 Task: Change the settings to start the week on Monday.
Action: Mouse moved to (805, 84)
Screenshot: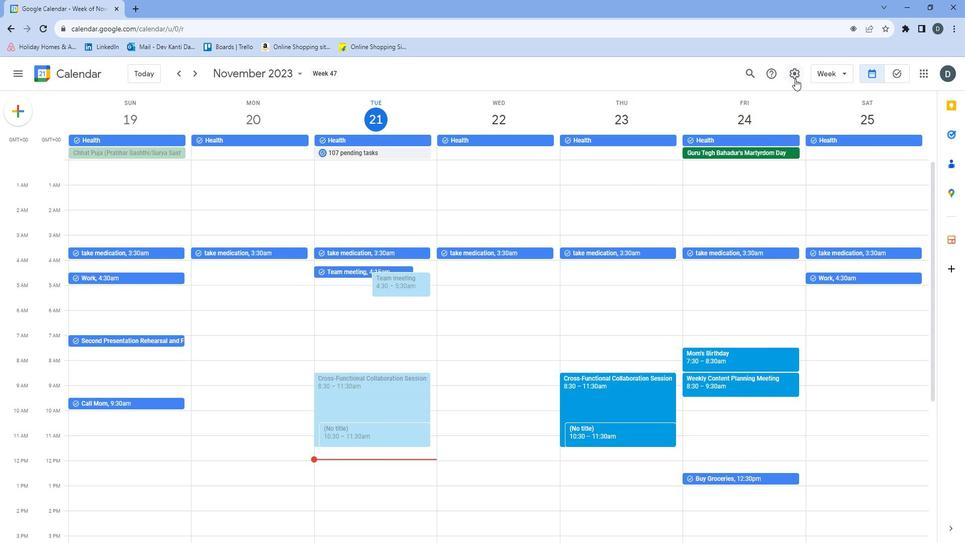 
Action: Mouse pressed left at (805, 84)
Screenshot: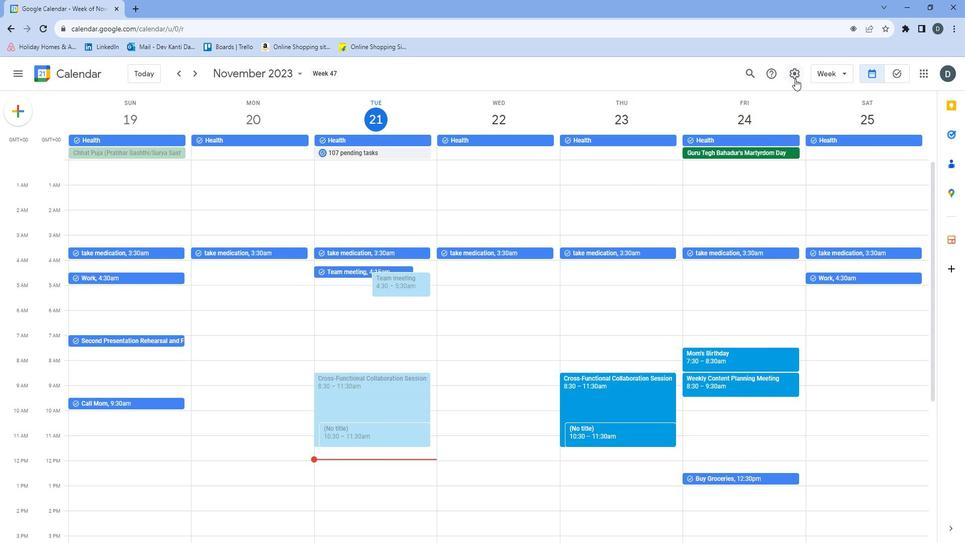 
Action: Mouse moved to (809, 101)
Screenshot: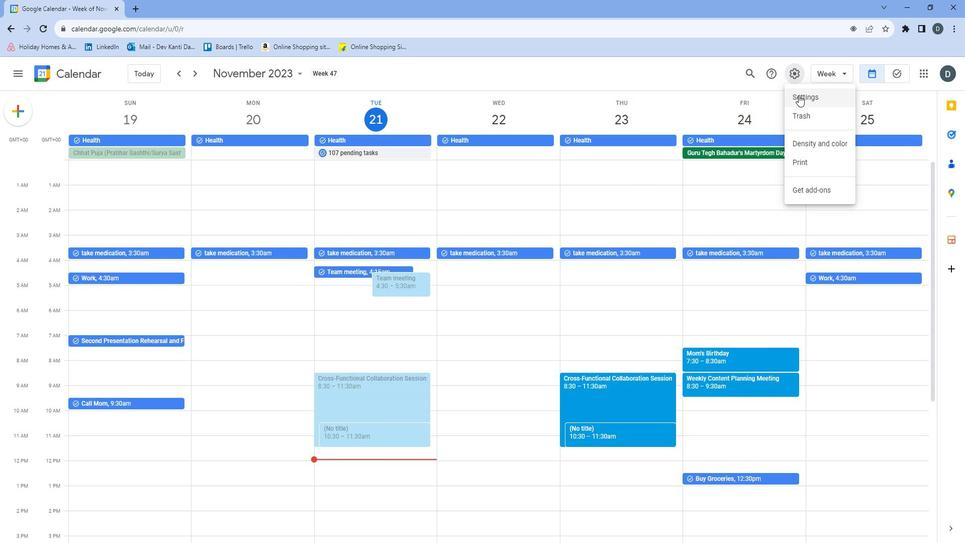 
Action: Mouse pressed left at (809, 101)
Screenshot: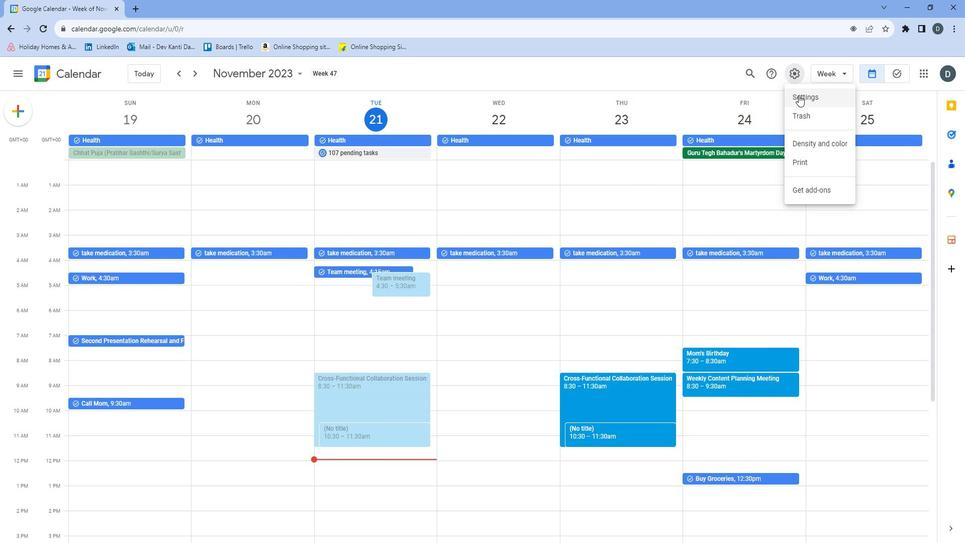 
Action: Mouse moved to (508, 241)
Screenshot: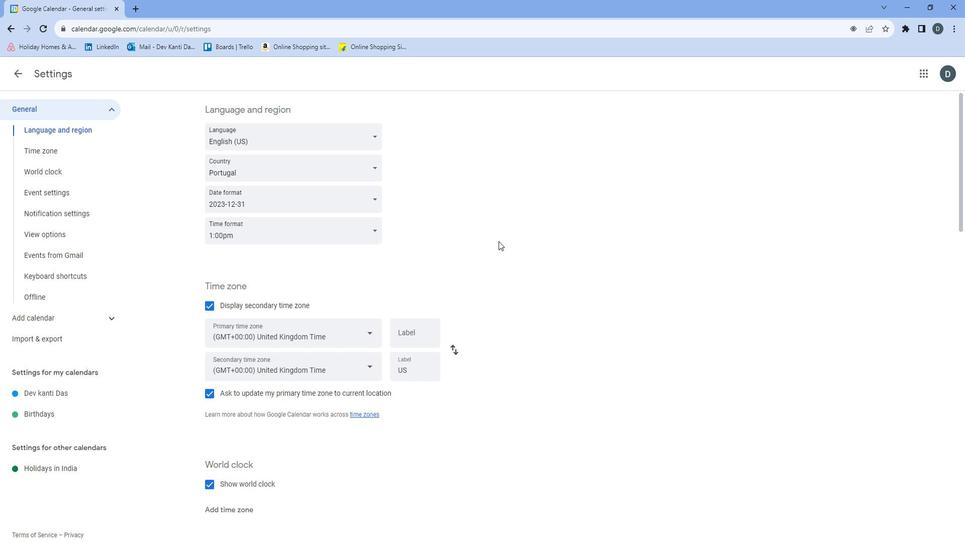 
Action: Mouse scrolled (508, 241) with delta (0, 0)
Screenshot: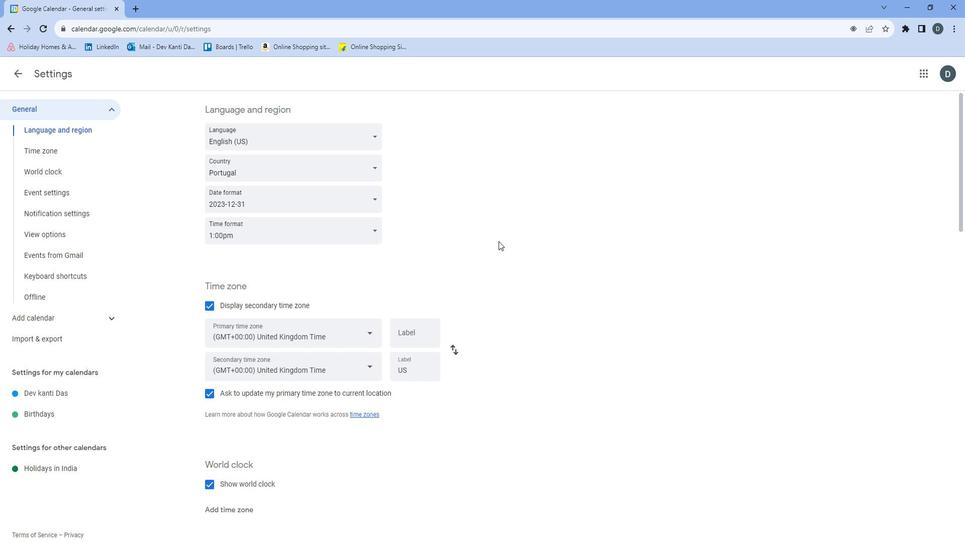 
Action: Mouse scrolled (508, 241) with delta (0, 0)
Screenshot: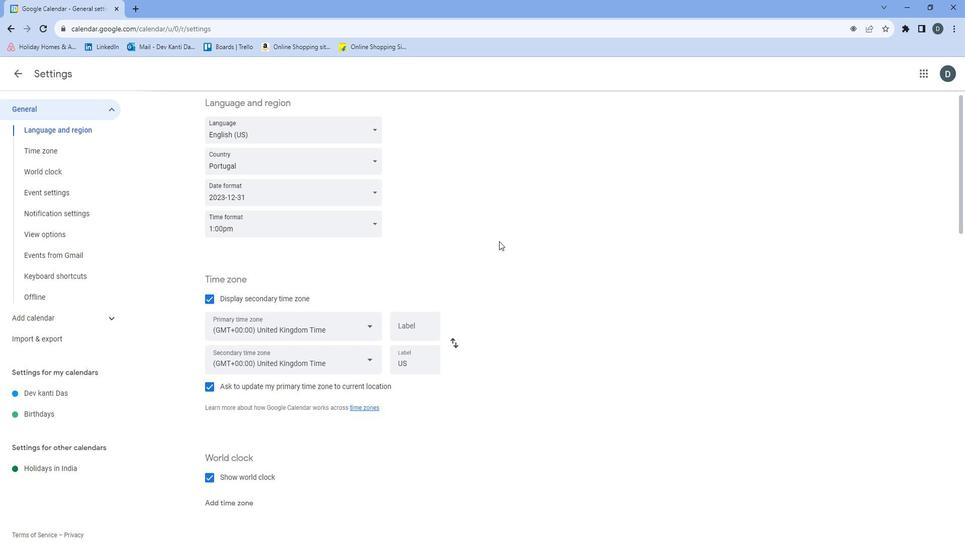 
Action: Mouse scrolled (508, 241) with delta (0, 0)
Screenshot: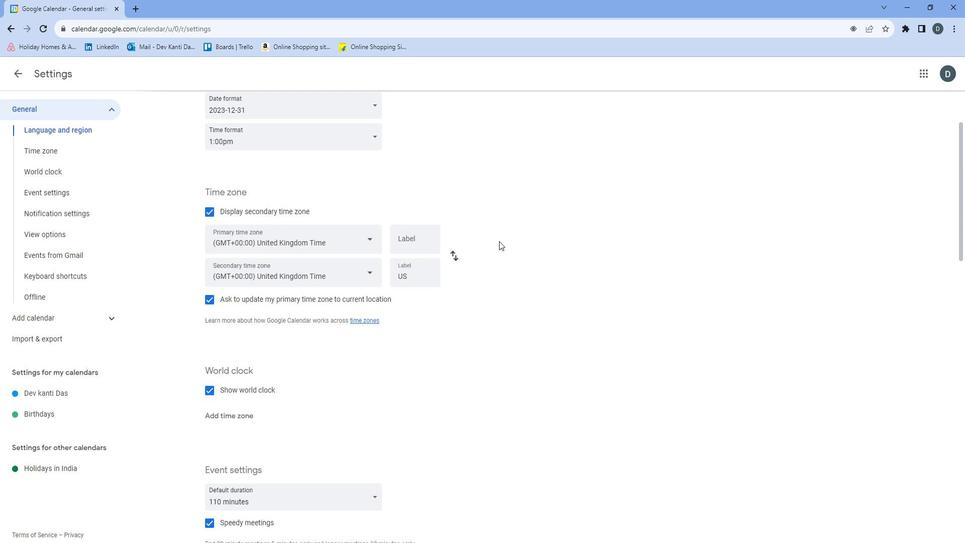 
Action: Mouse scrolled (508, 241) with delta (0, 0)
Screenshot: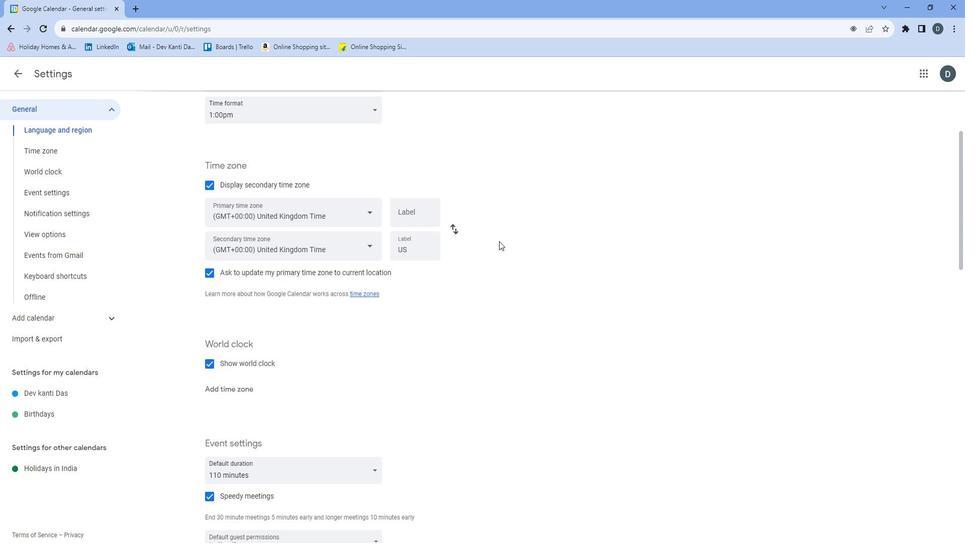 
Action: Mouse scrolled (508, 241) with delta (0, 0)
Screenshot: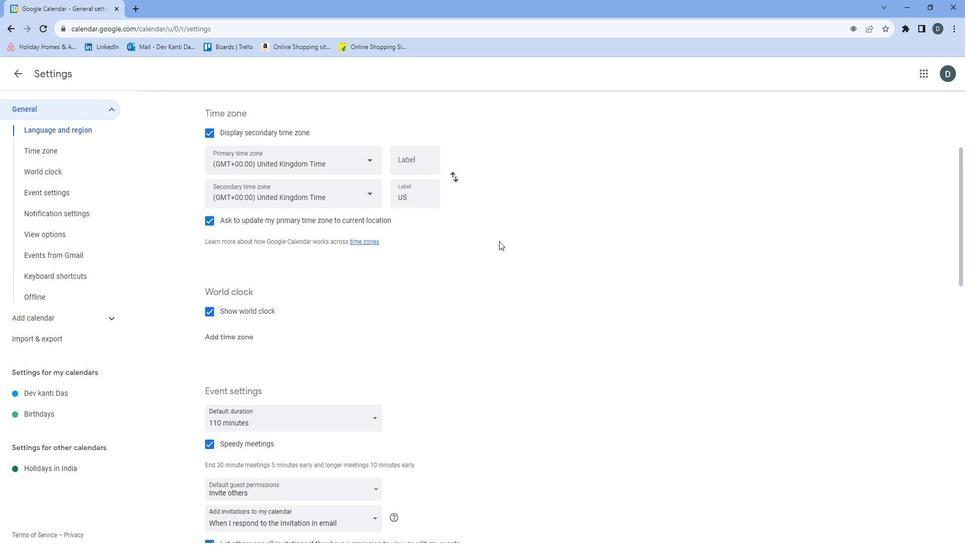 
Action: Mouse moved to (508, 242)
Screenshot: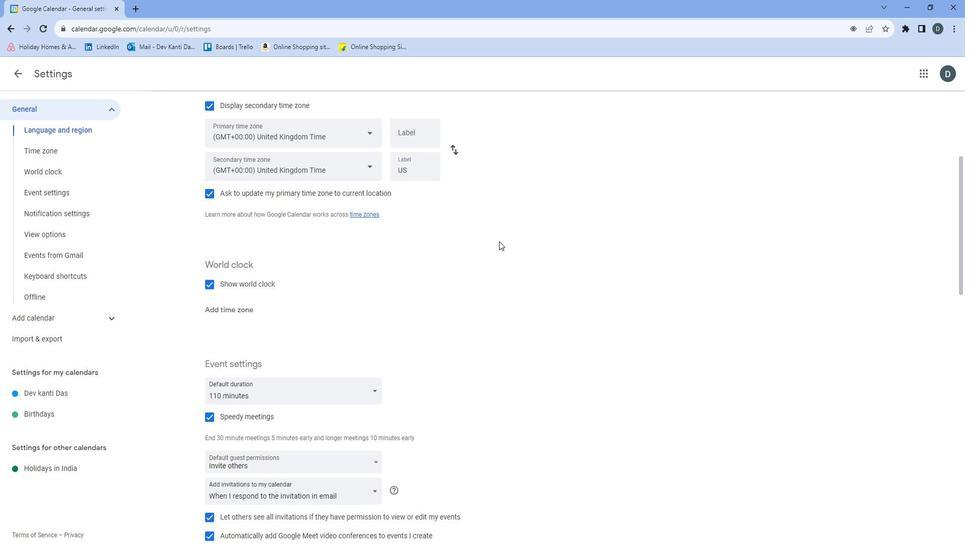 
Action: Mouse scrolled (508, 241) with delta (0, 0)
Screenshot: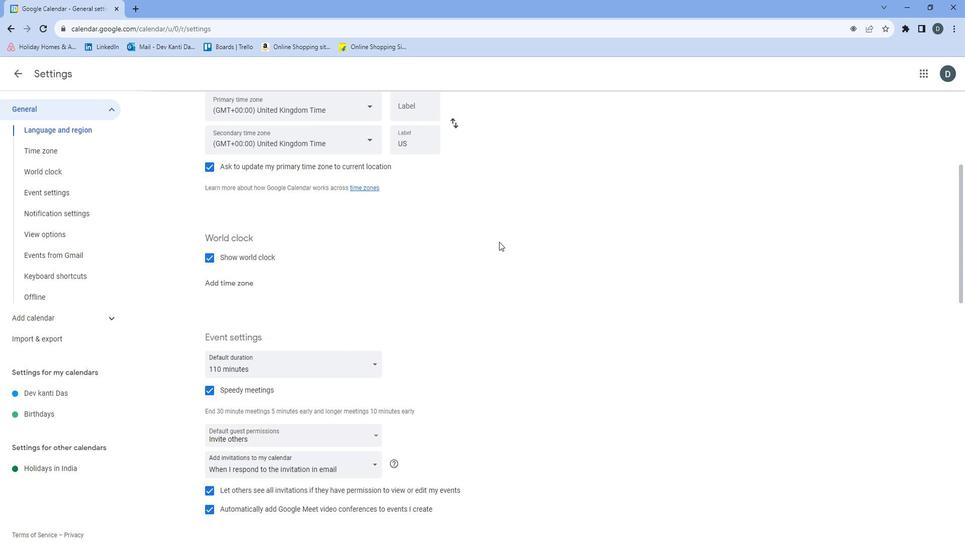 
Action: Mouse moved to (508, 244)
Screenshot: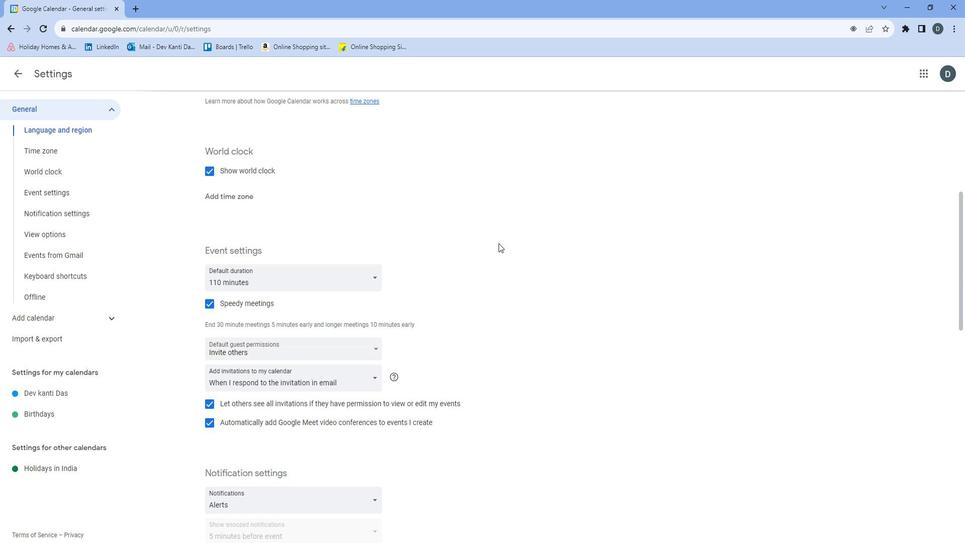 
Action: Mouse scrolled (508, 243) with delta (0, 0)
Screenshot: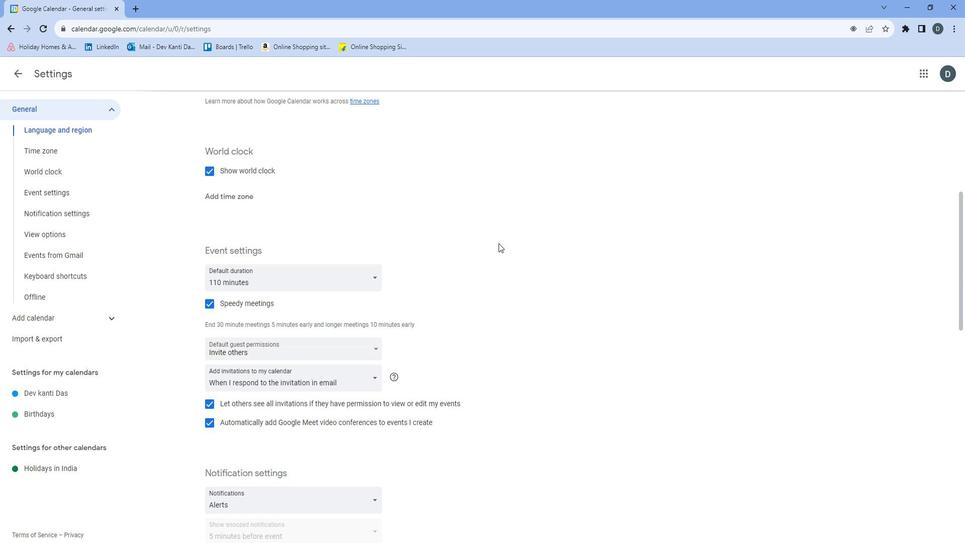 
Action: Mouse moved to (507, 244)
Screenshot: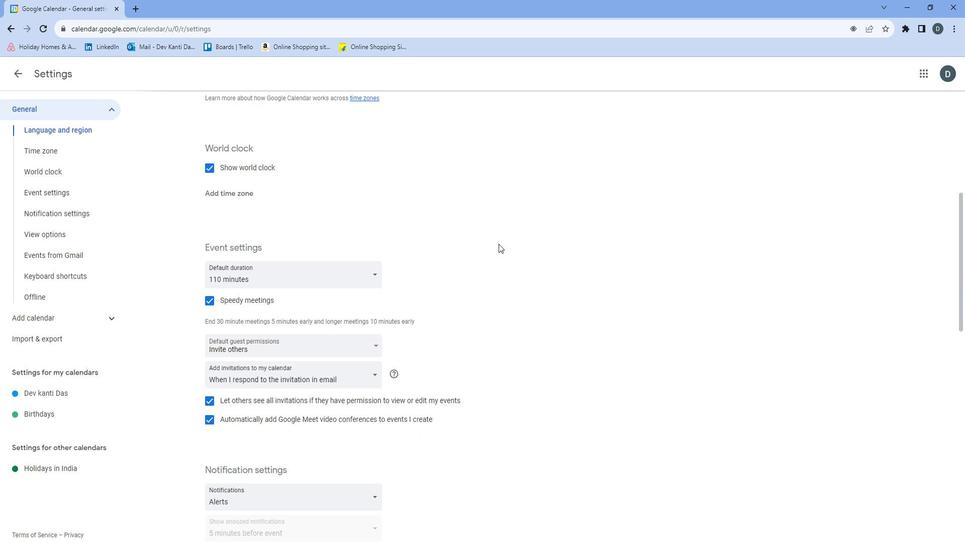 
Action: Mouse scrolled (507, 244) with delta (0, 0)
Screenshot: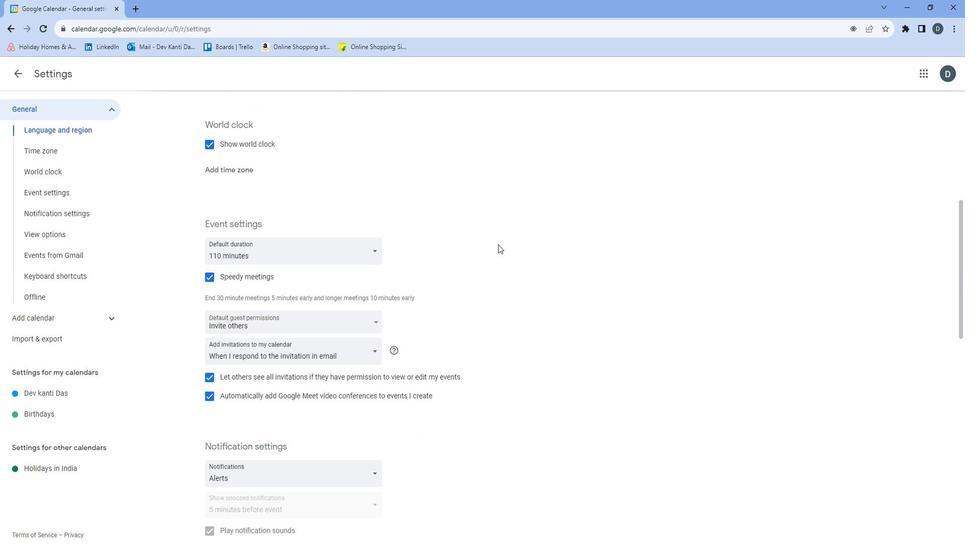 
Action: Mouse moved to (507, 245)
Screenshot: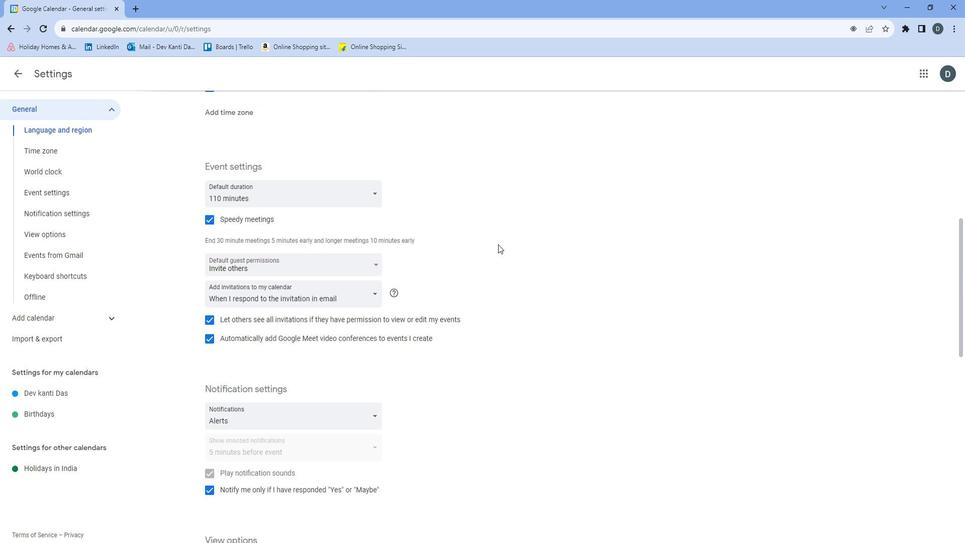 
Action: Mouse scrolled (507, 244) with delta (0, 0)
Screenshot: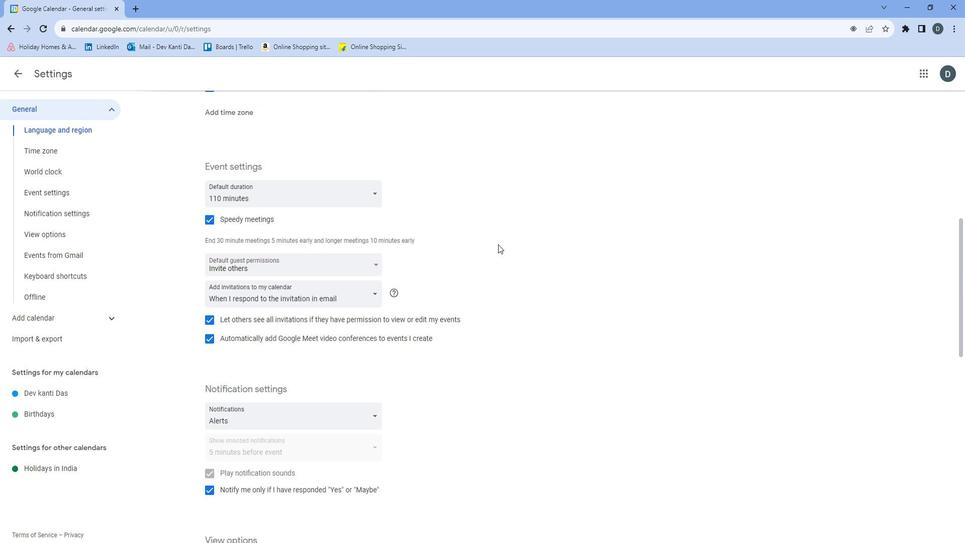 
Action: Mouse scrolled (507, 244) with delta (0, 0)
Screenshot: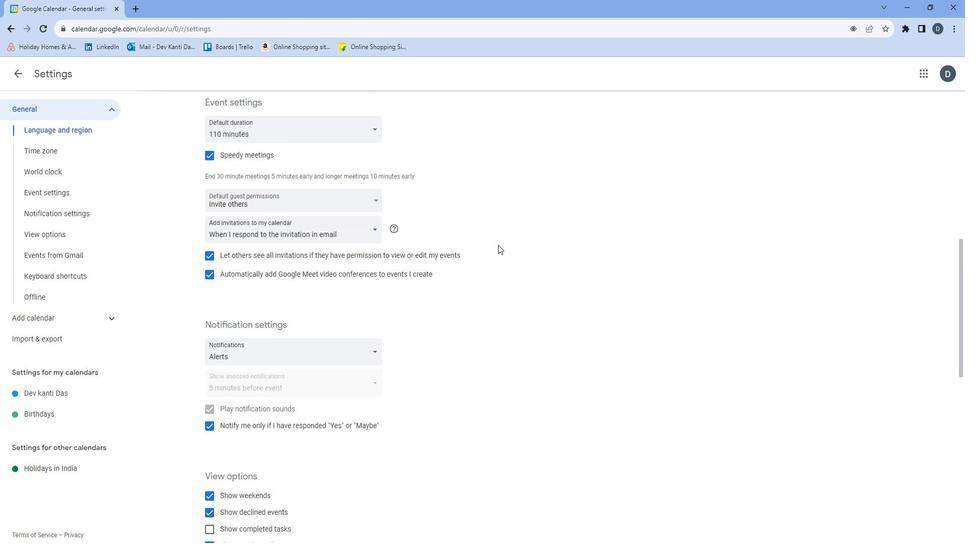 
Action: Mouse moved to (506, 245)
Screenshot: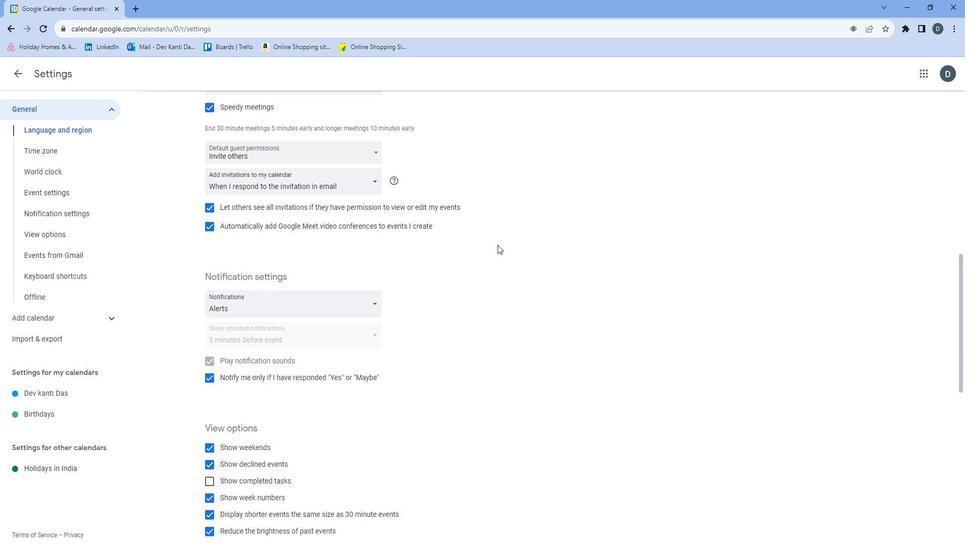 
Action: Mouse scrolled (506, 244) with delta (0, 0)
Screenshot: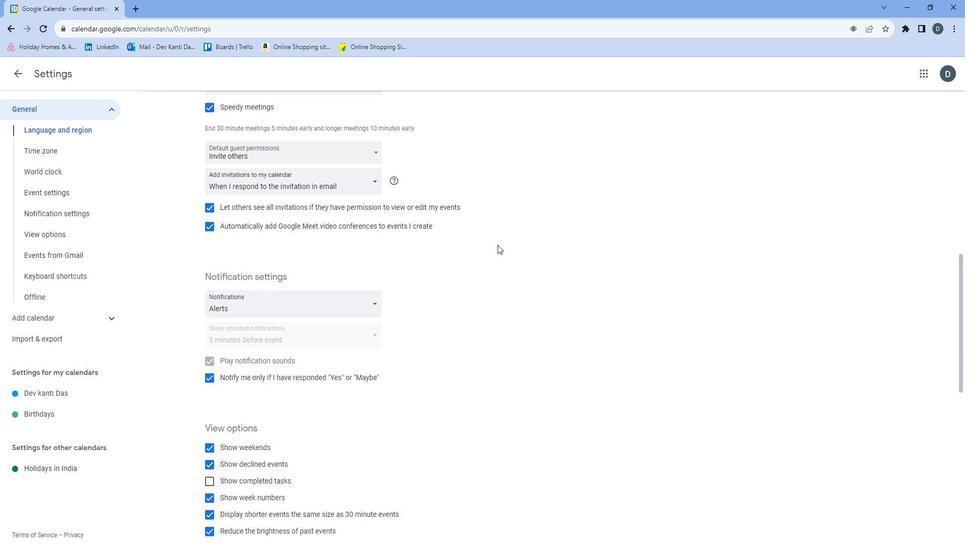 
Action: Mouse moved to (505, 245)
Screenshot: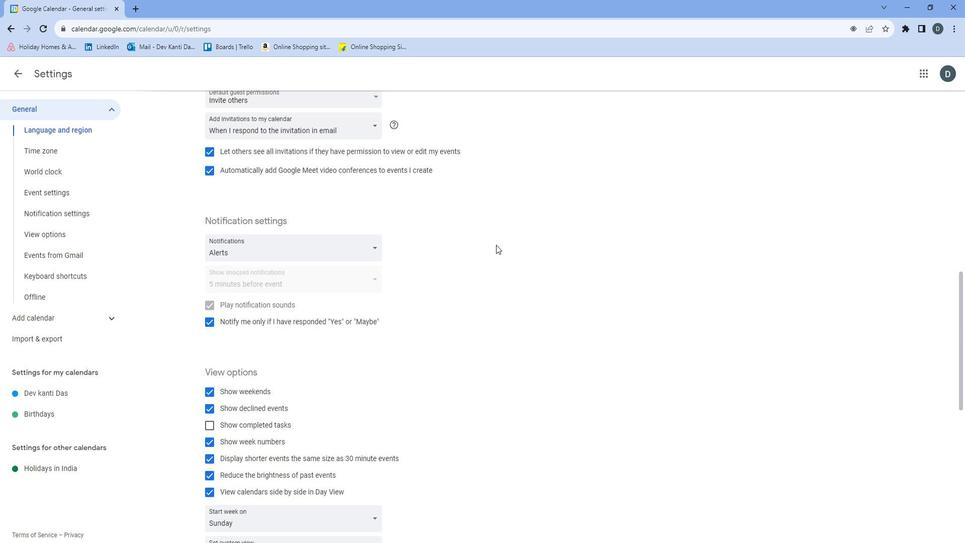 
Action: Mouse scrolled (505, 244) with delta (0, 0)
Screenshot: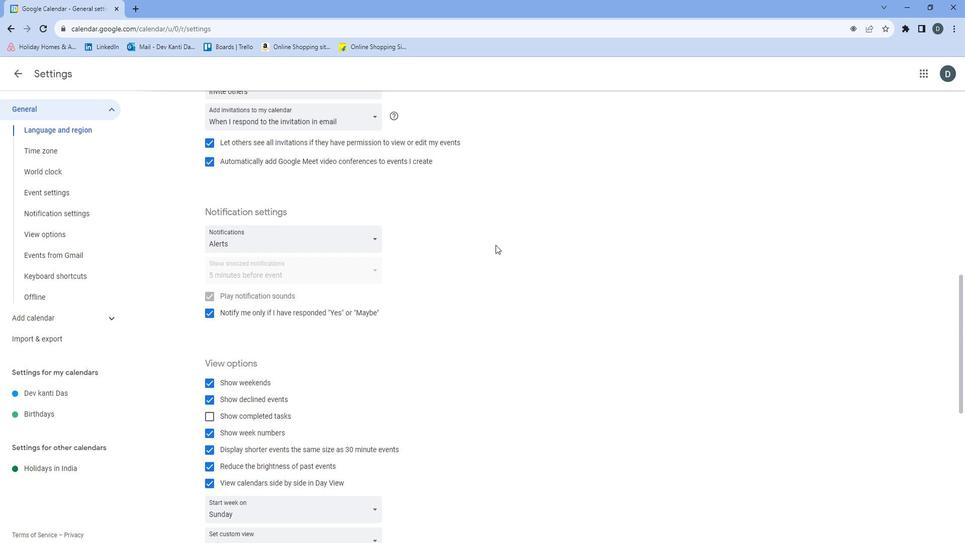 
Action: Mouse moved to (502, 244)
Screenshot: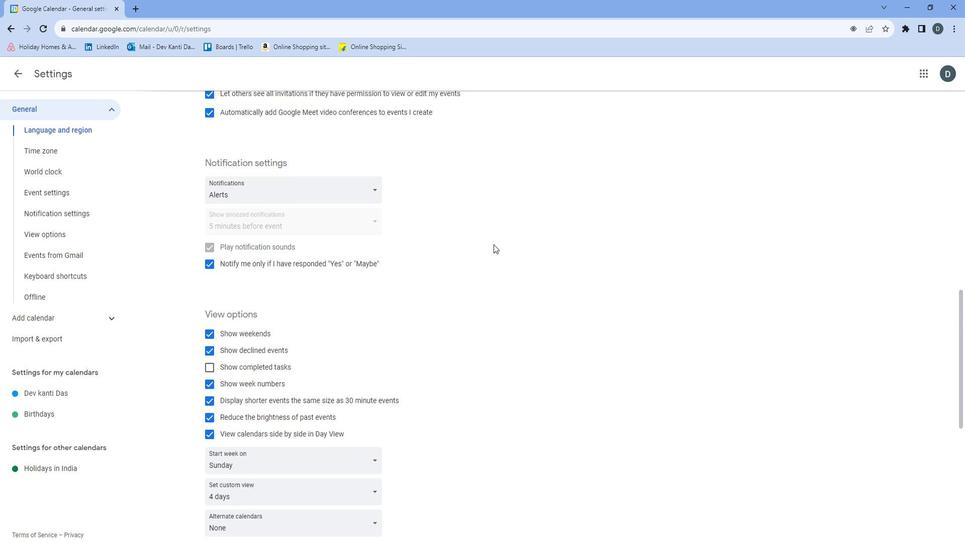 
Action: Mouse scrolled (502, 243) with delta (0, 0)
Screenshot: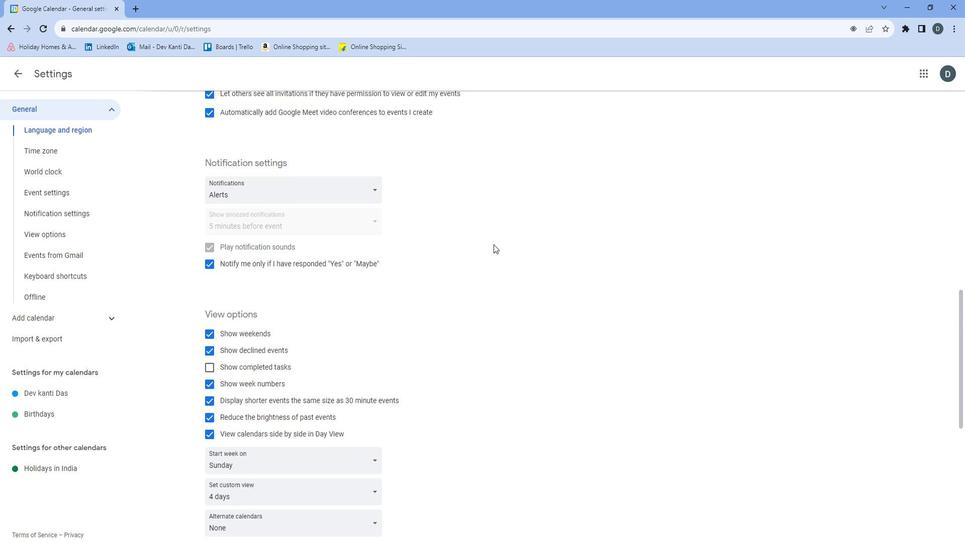 
Action: Mouse moved to (498, 243)
Screenshot: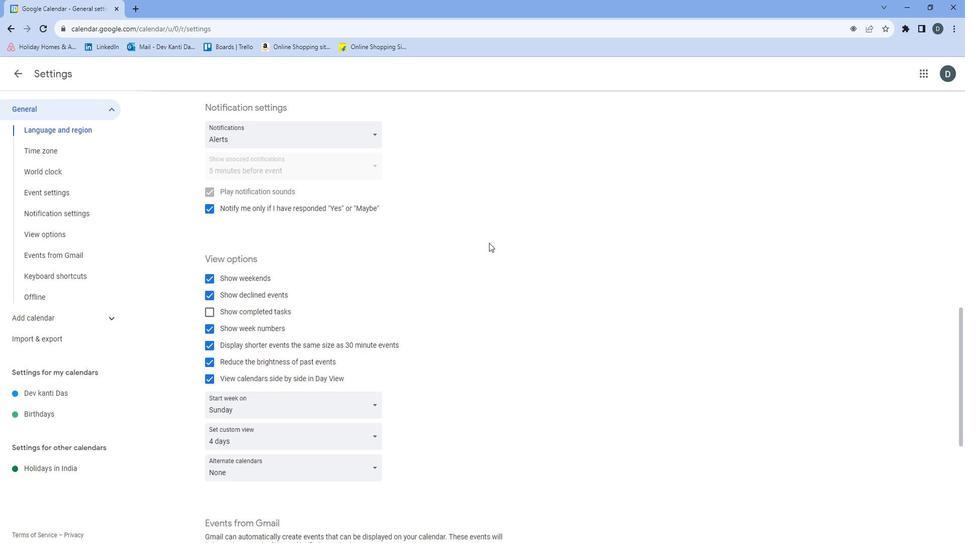 
Action: Mouse scrolled (498, 242) with delta (0, 0)
Screenshot: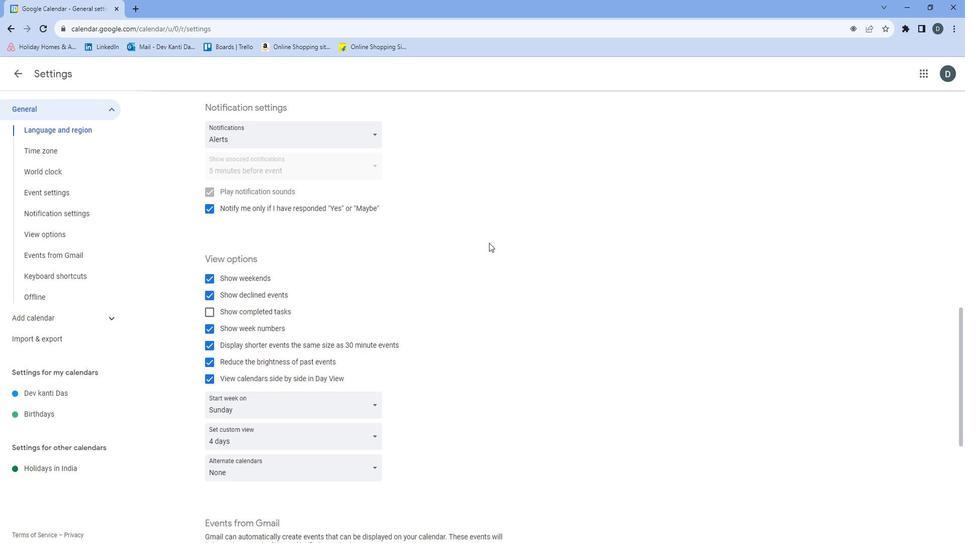 
Action: Mouse moved to (373, 354)
Screenshot: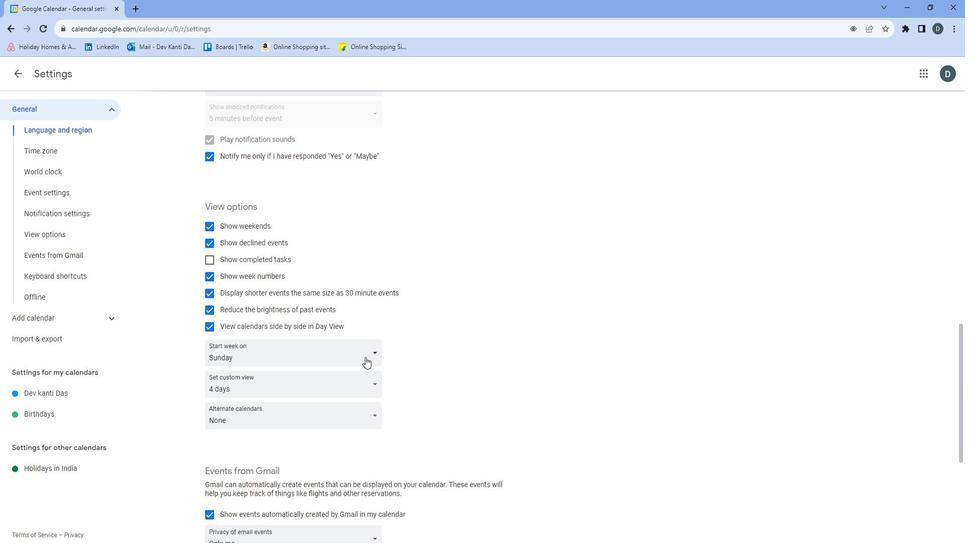 
Action: Mouse pressed left at (373, 354)
Screenshot: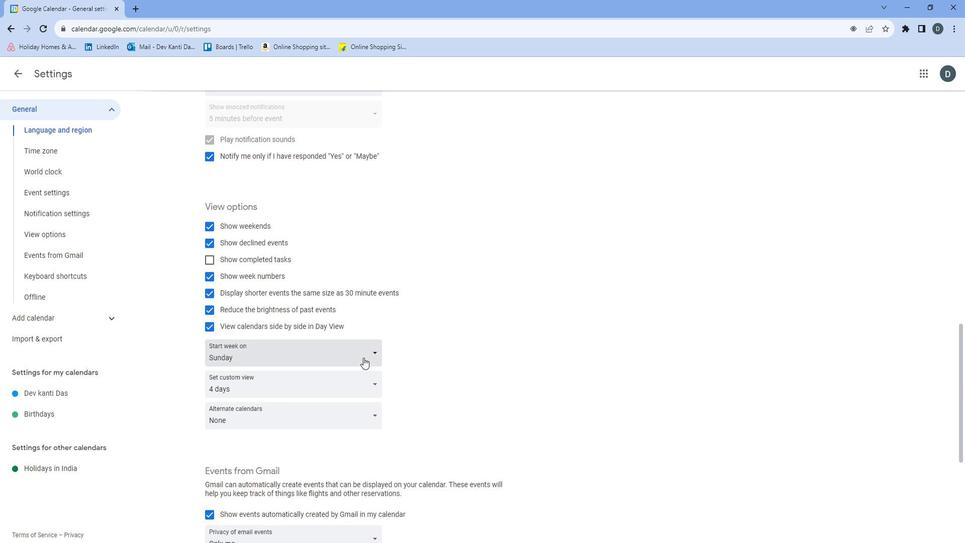 
Action: Mouse moved to (332, 412)
Screenshot: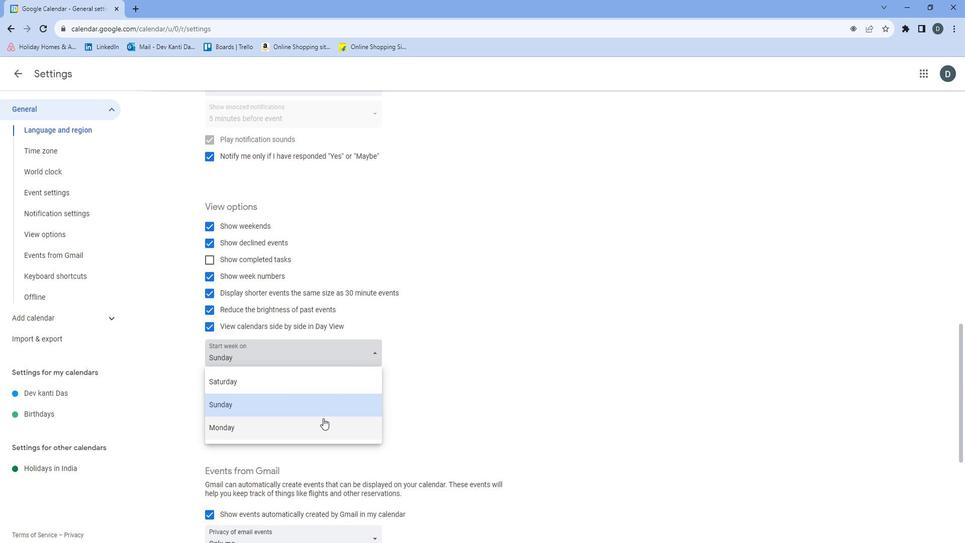 
Action: Mouse pressed left at (332, 412)
Screenshot: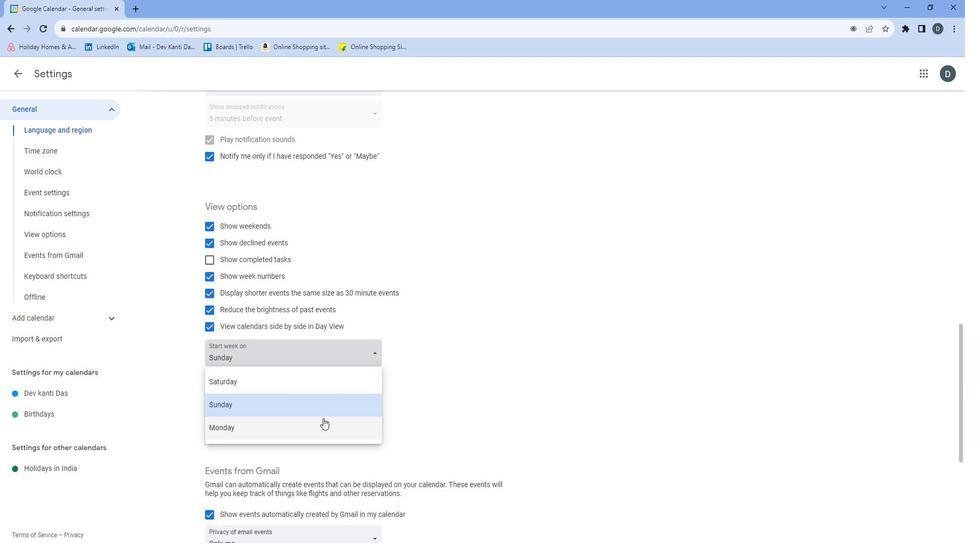 
Action: Mouse moved to (431, 408)
Screenshot: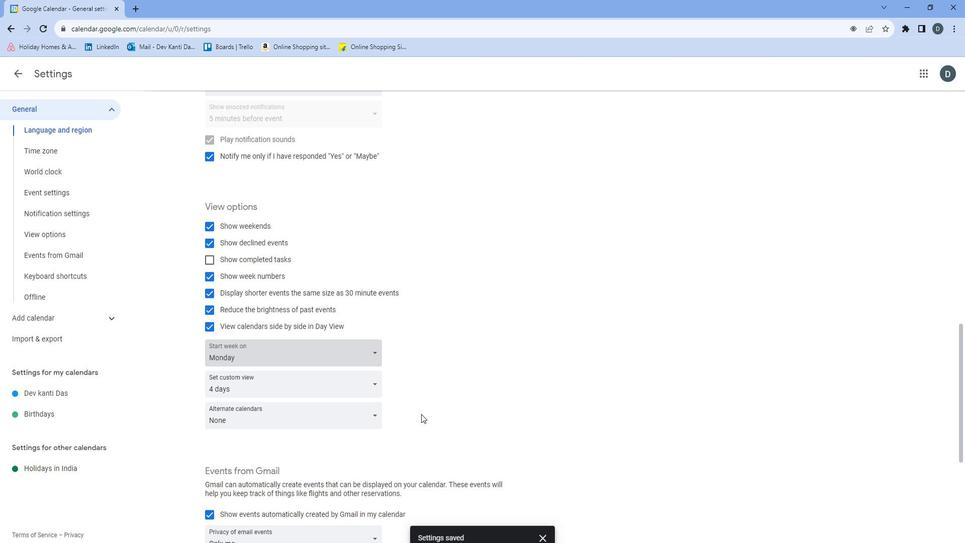 
